 Task: Find and add a Babique Unicorn Teddy Bear Plush to your cart on Amazon.
Action: Mouse moved to (47, 51)
Screenshot: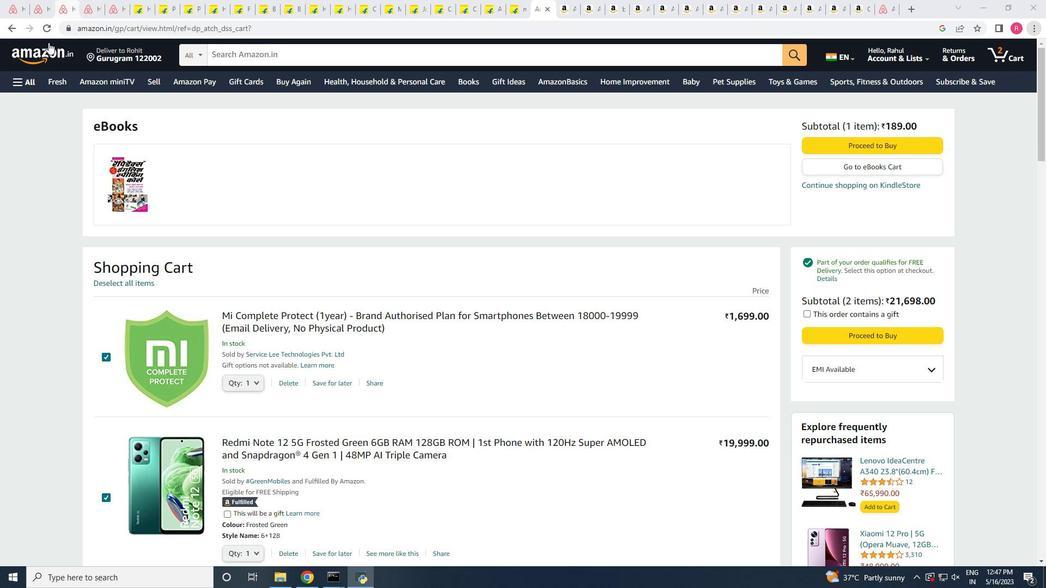 
Action: Mouse pressed left at (47, 51)
Screenshot: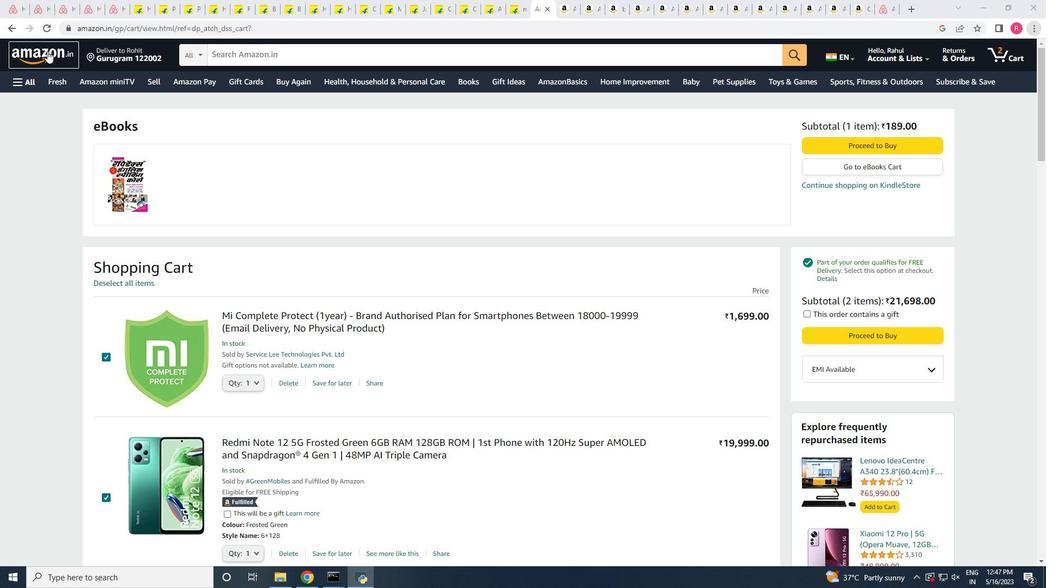 
Action: Mouse moved to (275, 50)
Screenshot: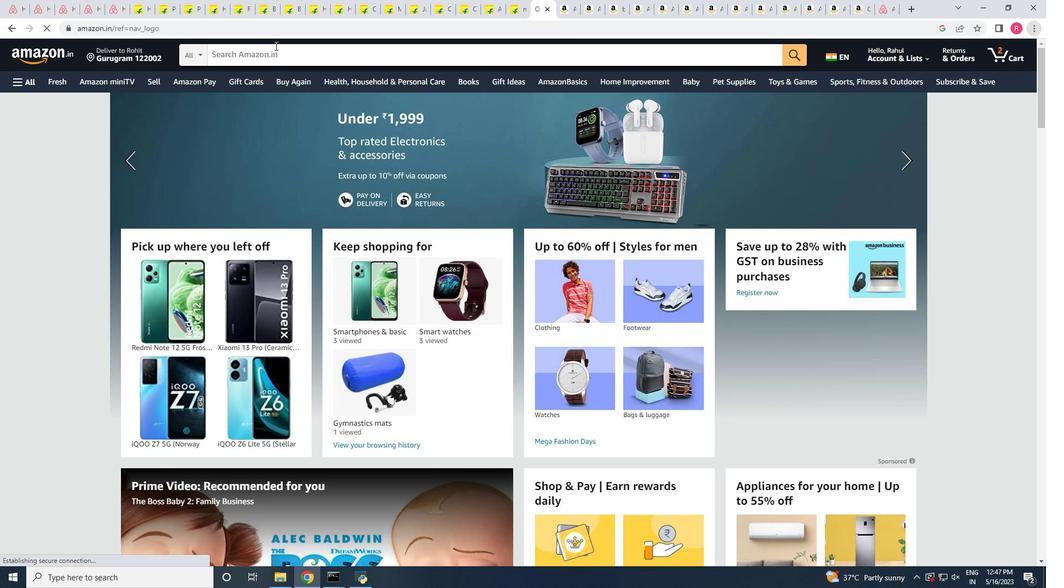 
Action: Mouse pressed left at (275, 50)
Screenshot: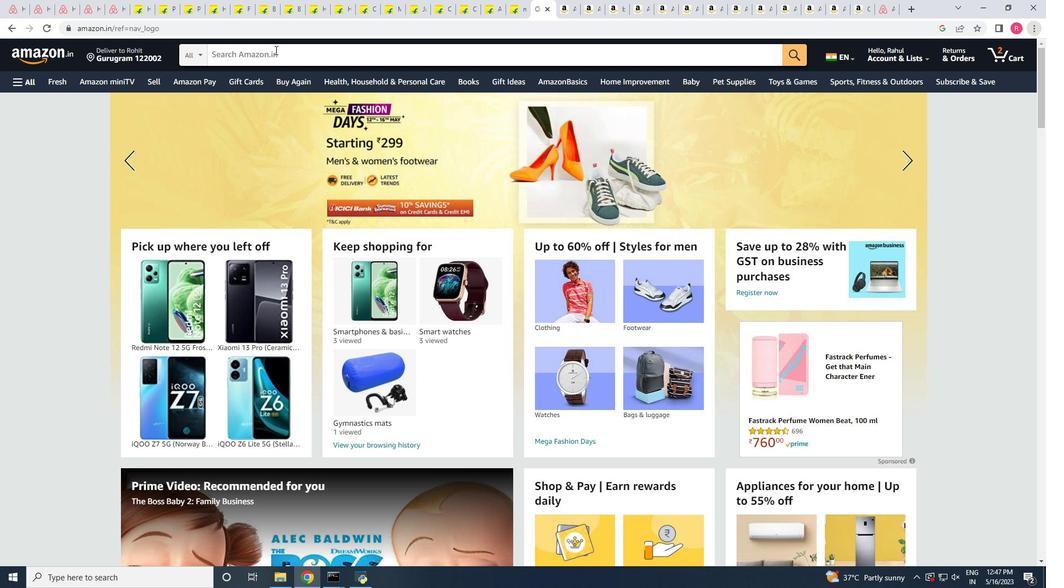 
Action: Mouse moved to (813, 49)
Screenshot: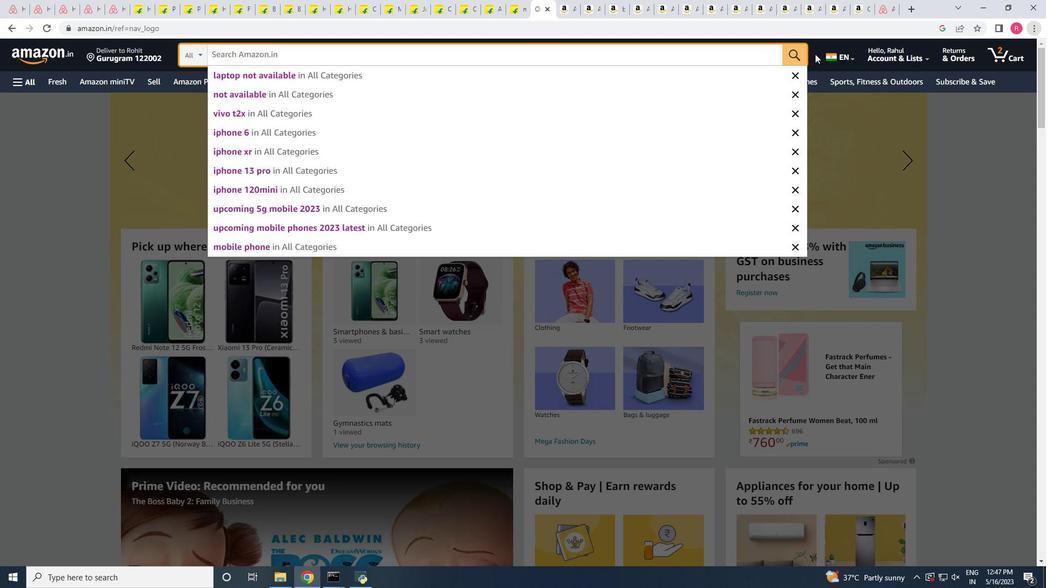 
Action: Mouse pressed left at (813, 49)
Screenshot: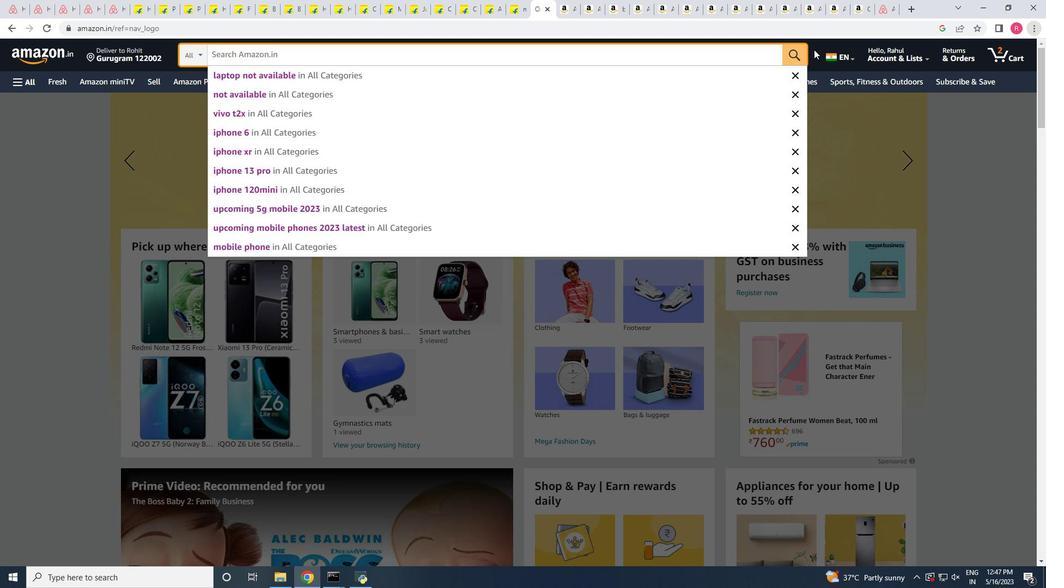 
Action: Mouse moved to (779, 75)
Screenshot: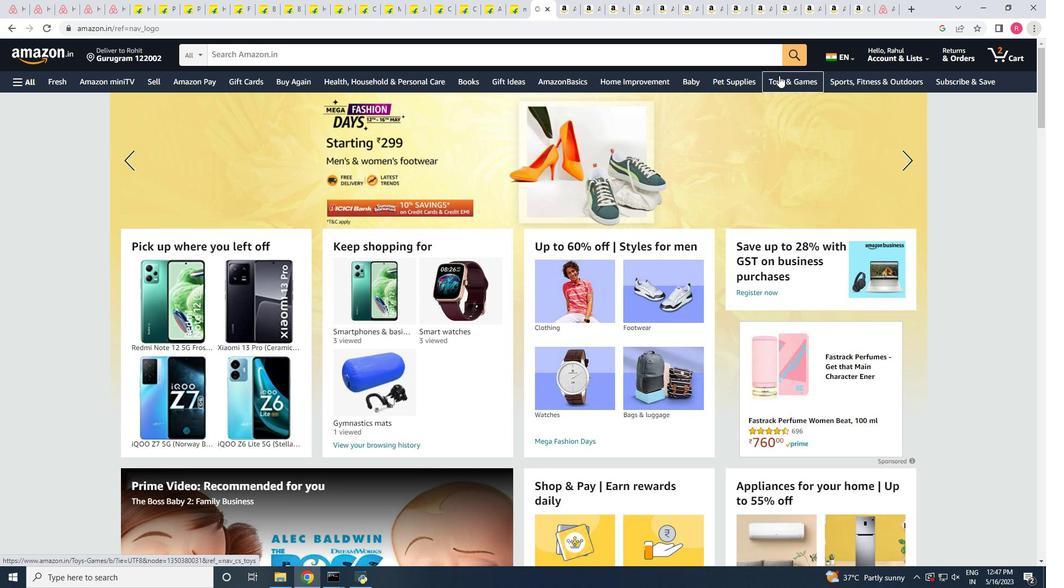 
Action: Mouse pressed left at (779, 75)
Screenshot: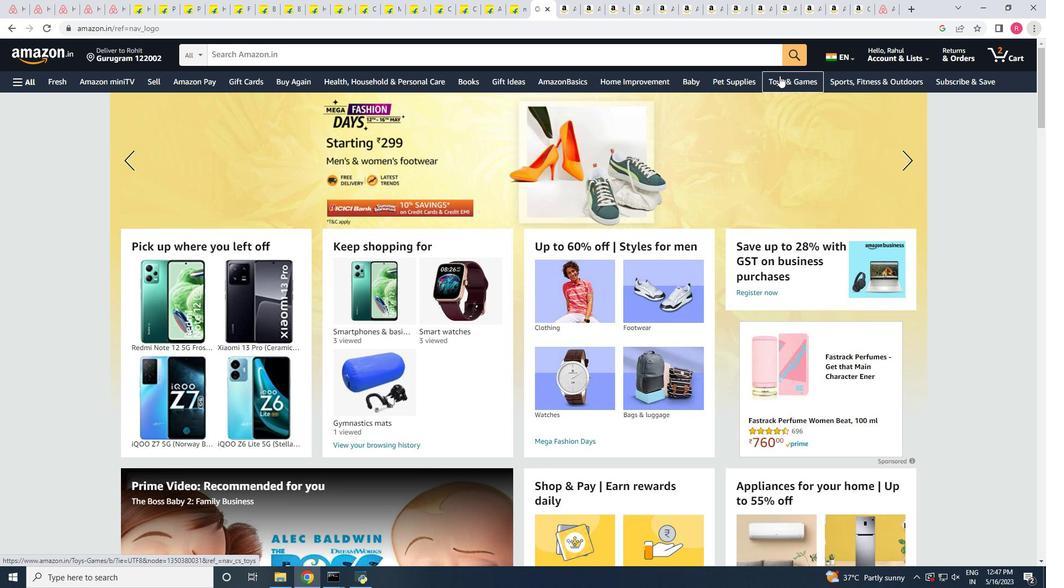 
Action: Mouse moved to (428, 374)
Screenshot: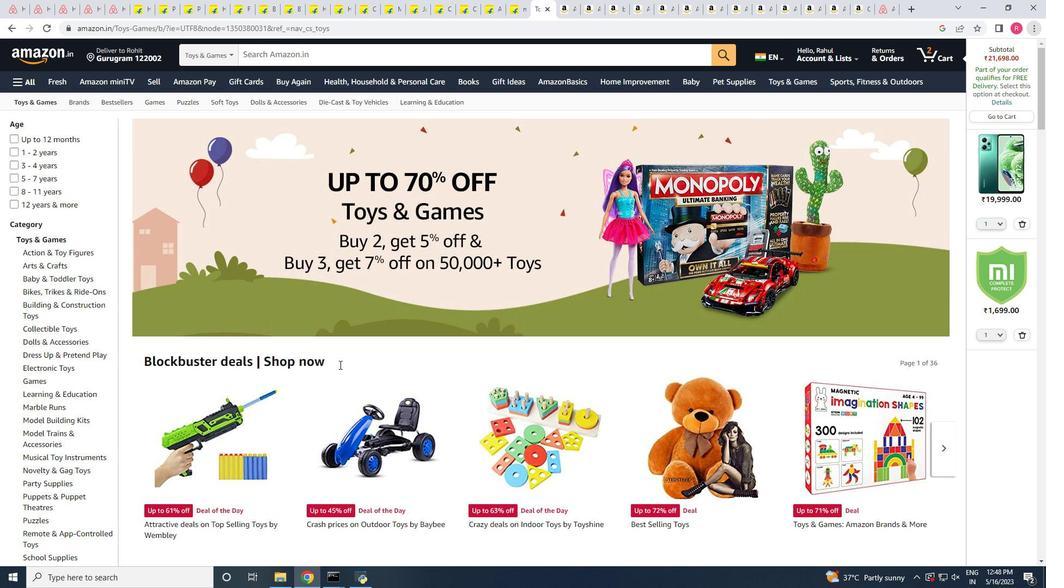 
Action: Mouse scrolled (428, 374) with delta (0, 0)
Screenshot: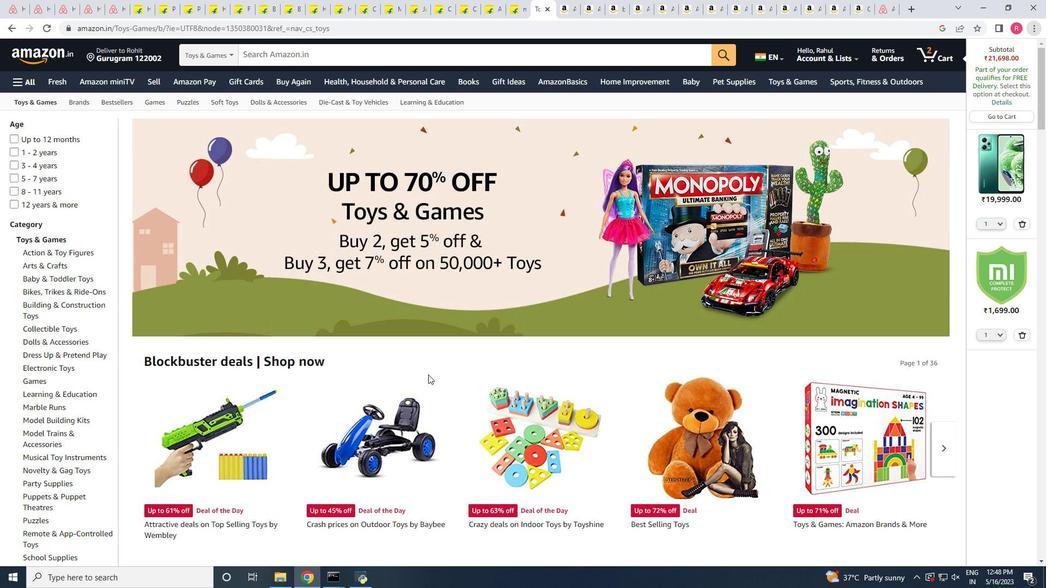
Action: Mouse scrolled (428, 374) with delta (0, 0)
Screenshot: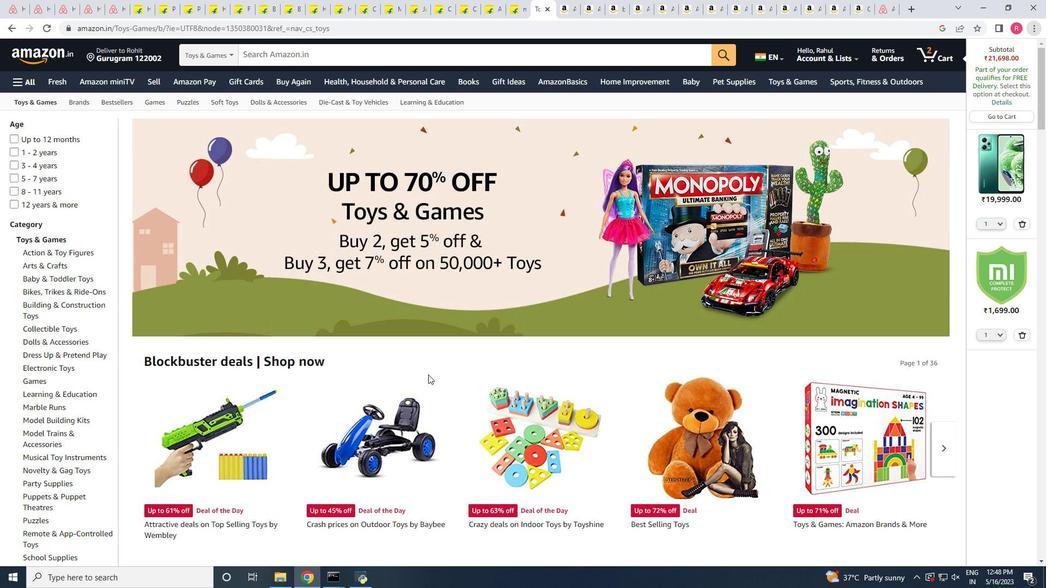 
Action: Mouse moved to (682, 339)
Screenshot: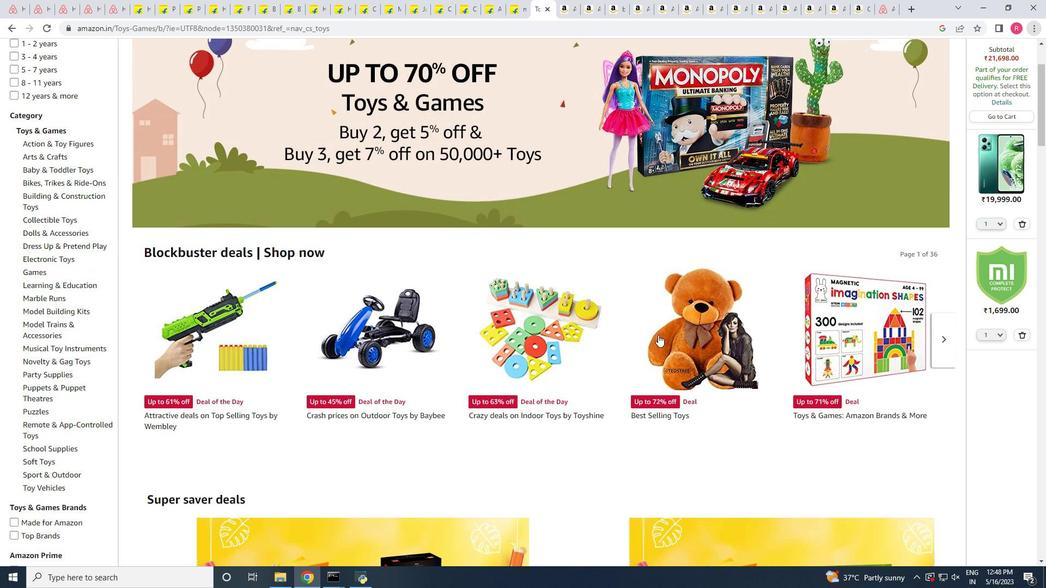 
Action: Mouse scrolled (682, 338) with delta (0, 0)
Screenshot: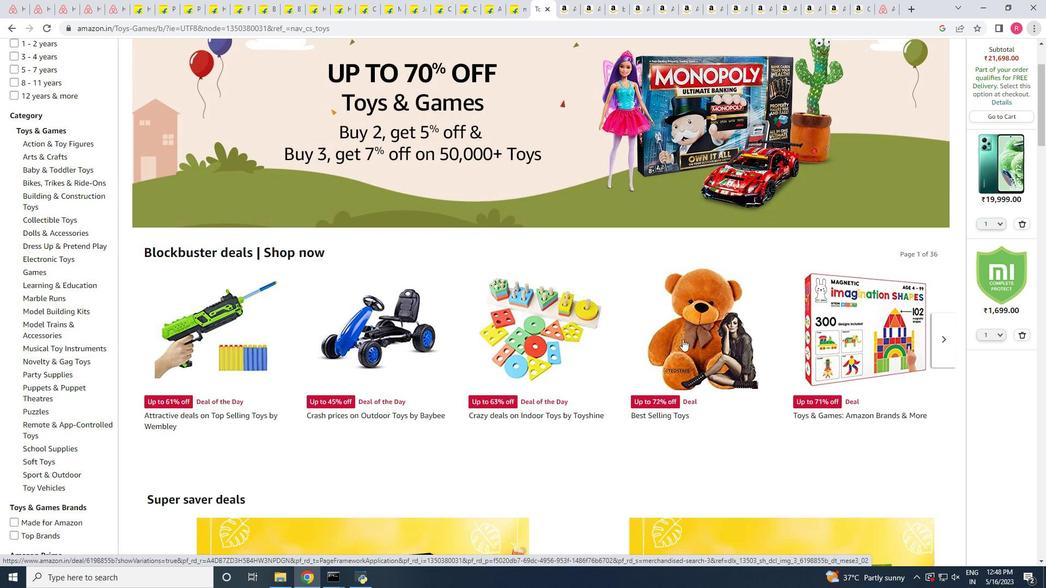
Action: Mouse scrolled (682, 338) with delta (0, 0)
Screenshot: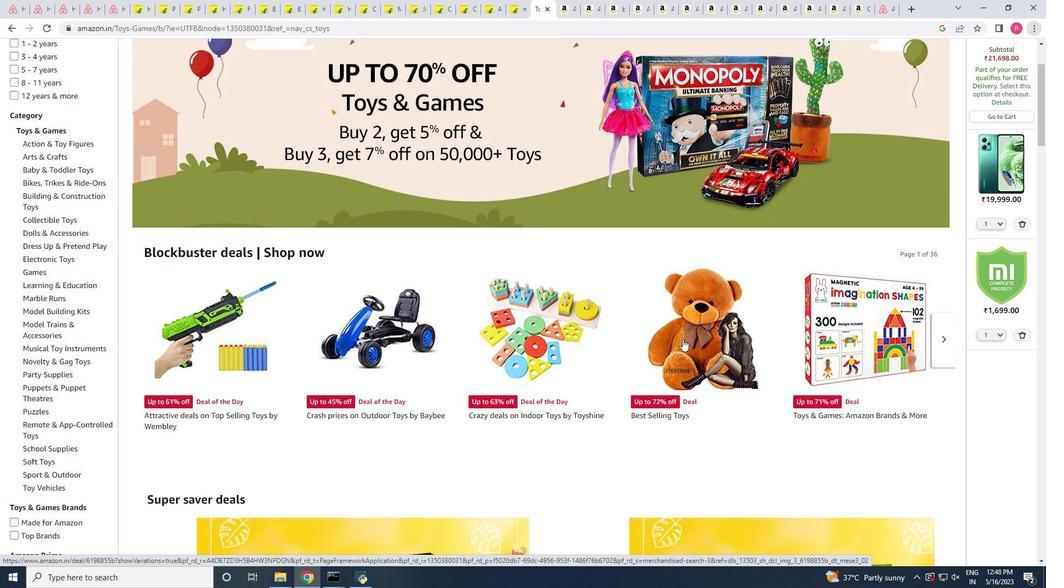 
Action: Mouse scrolled (682, 338) with delta (0, 0)
Screenshot: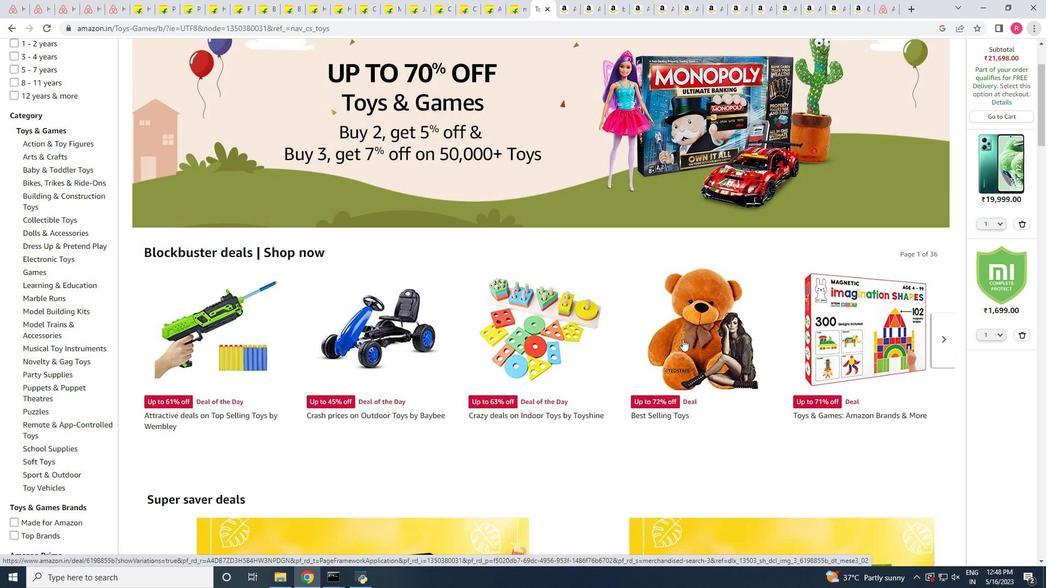 
Action: Mouse scrolled (682, 338) with delta (0, 0)
Screenshot: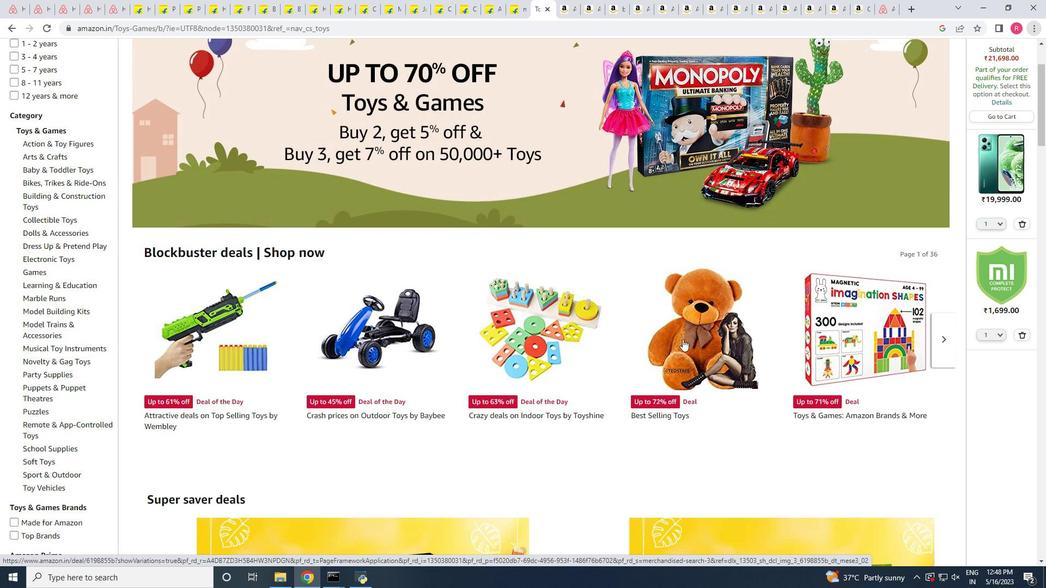 
Action: Mouse scrolled (682, 338) with delta (0, 0)
Screenshot: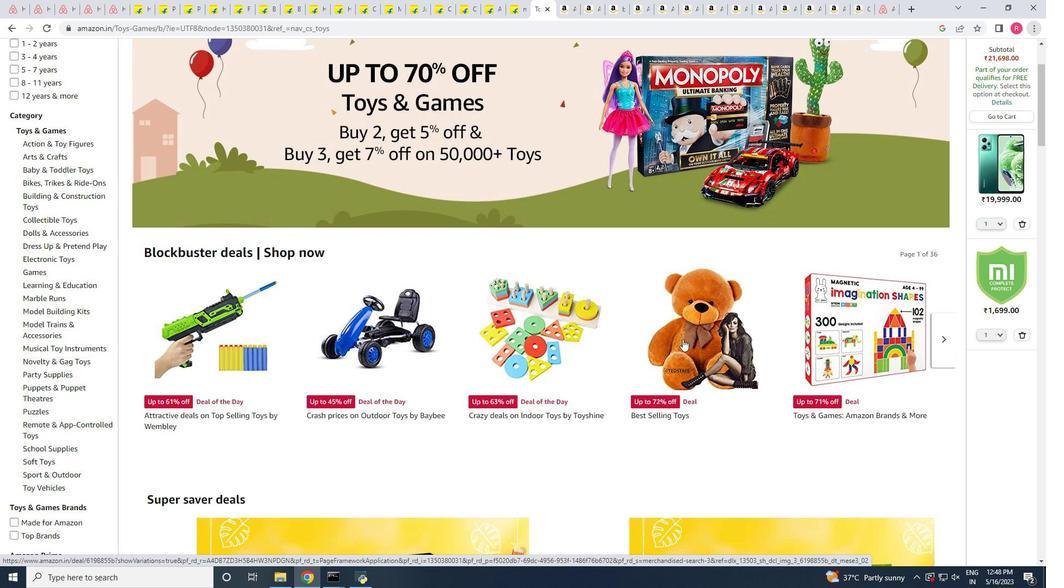 
Action: Mouse scrolled (682, 339) with delta (0, 0)
Screenshot: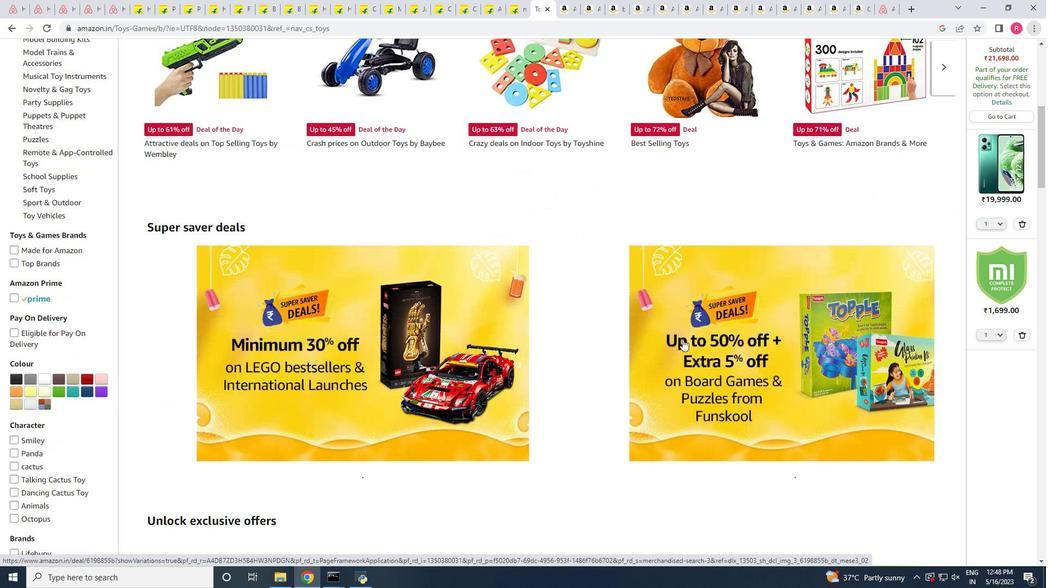 
Action: Mouse scrolled (682, 339) with delta (0, 0)
Screenshot: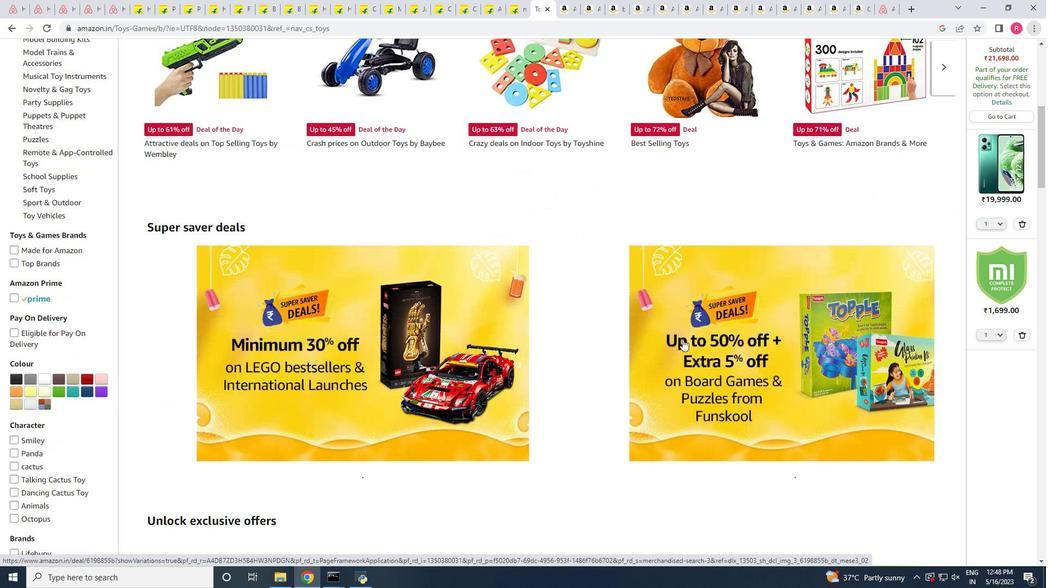 
Action: Mouse scrolled (682, 339) with delta (0, 0)
Screenshot: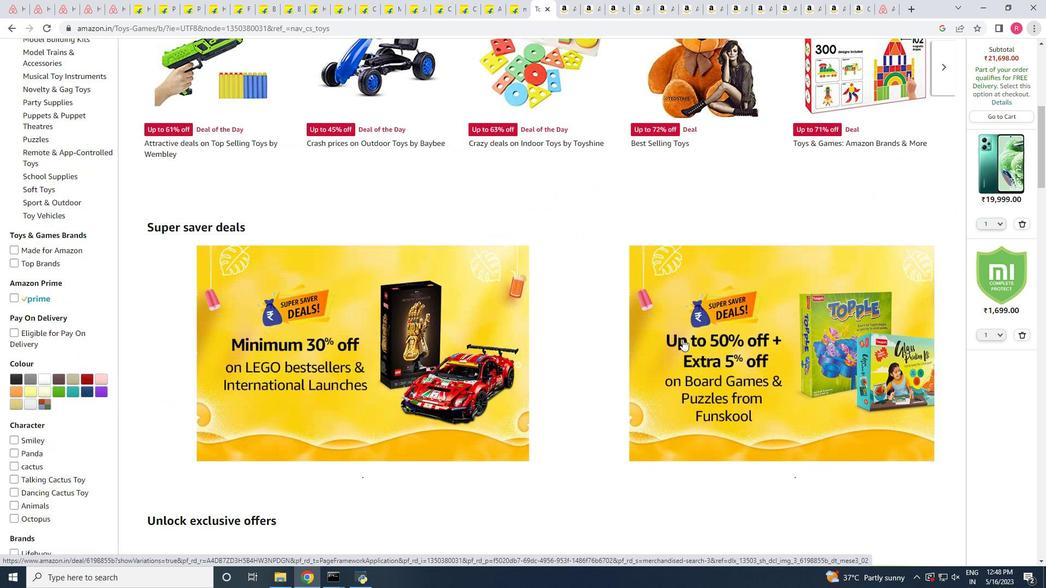 
Action: Mouse scrolled (682, 339) with delta (0, 0)
Screenshot: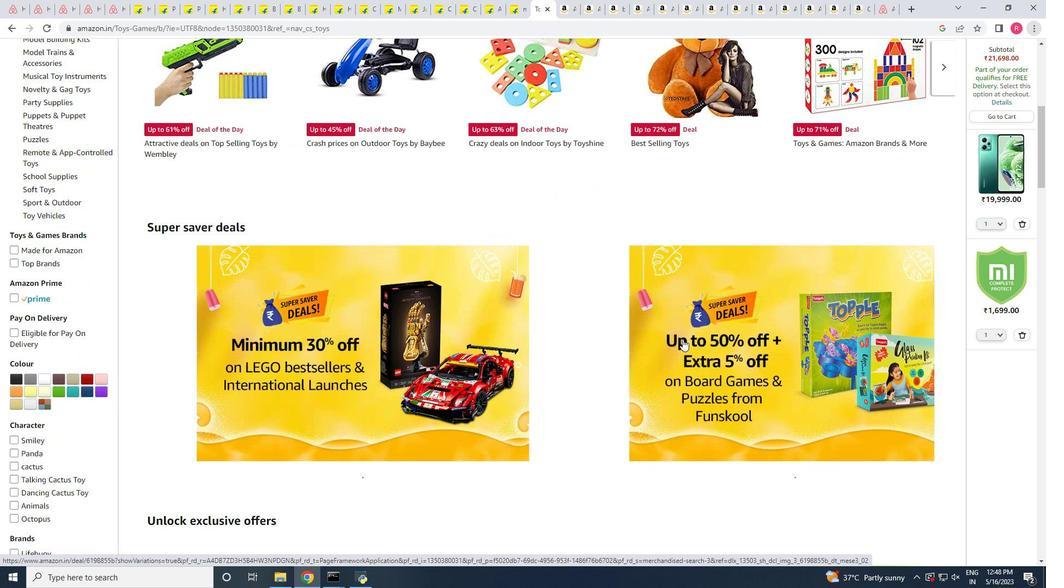 
Action: Mouse moved to (687, 281)
Screenshot: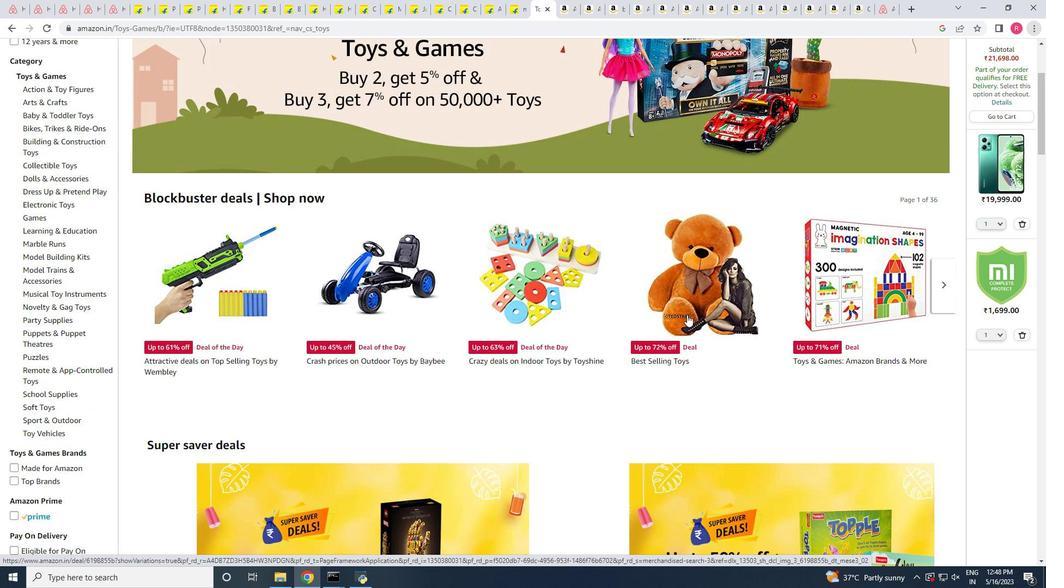 
Action: Mouse pressed left at (687, 281)
Screenshot: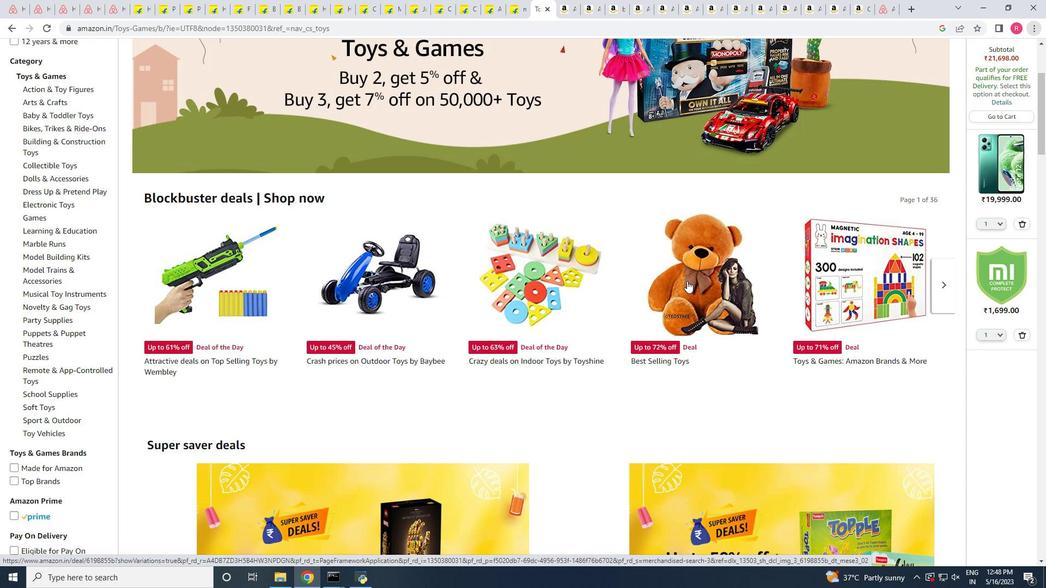 
Action: Mouse moved to (591, 296)
Screenshot: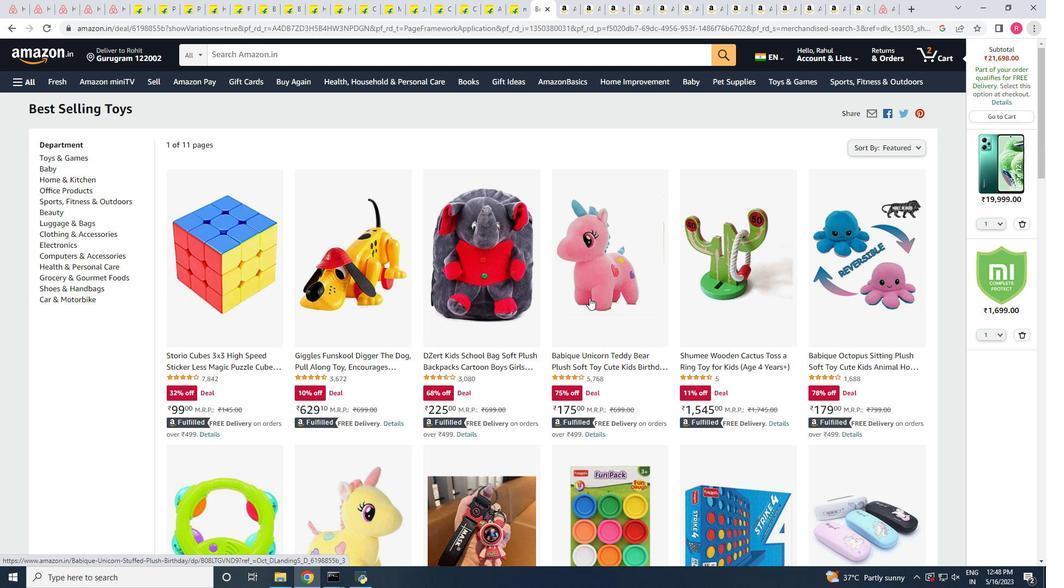 
Action: Mouse pressed left at (591, 296)
Screenshot: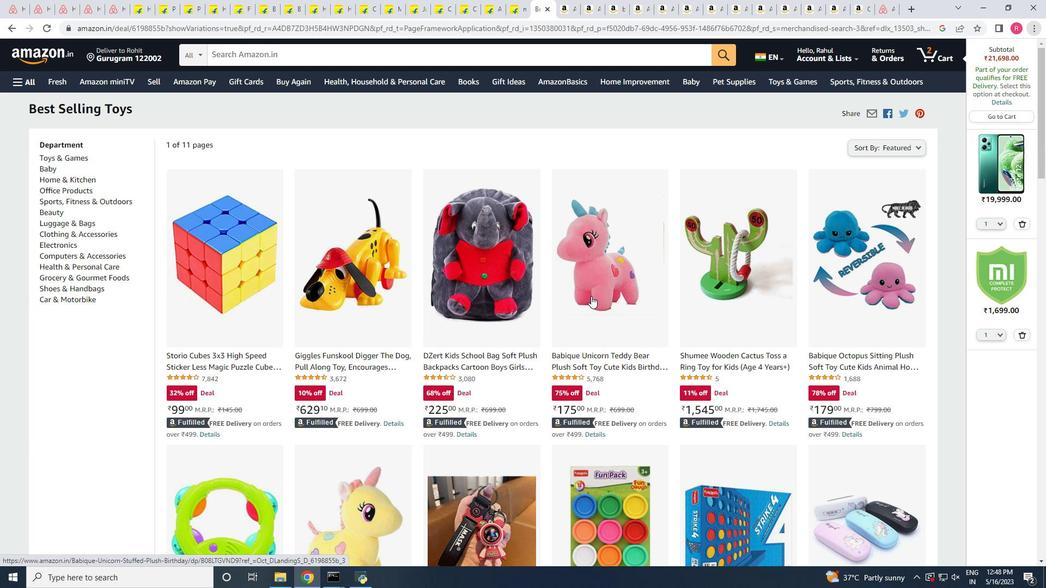 
Action: Mouse moved to (798, 458)
Screenshot: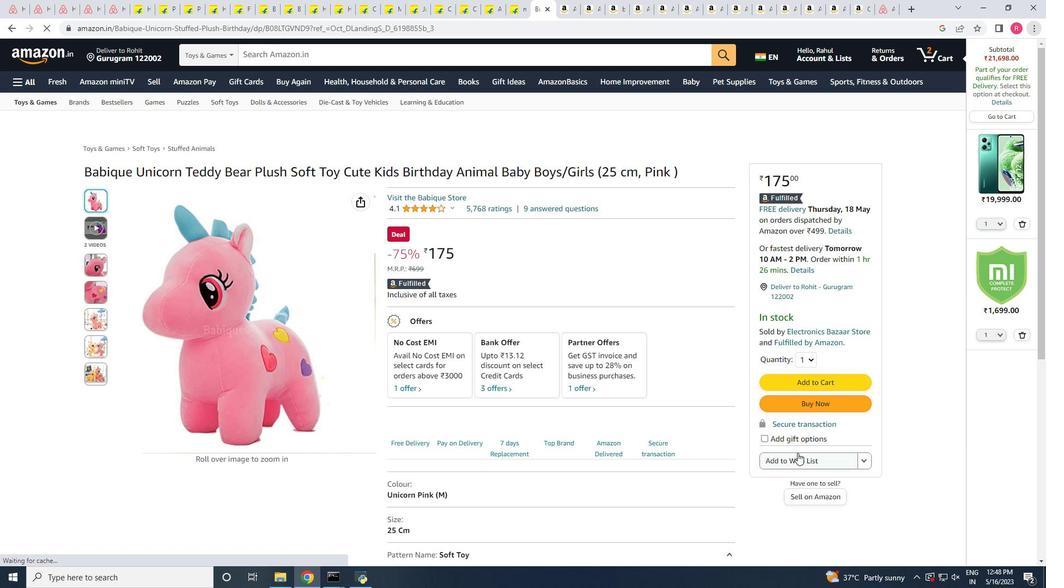 
Action: Mouse pressed left at (798, 458)
Screenshot: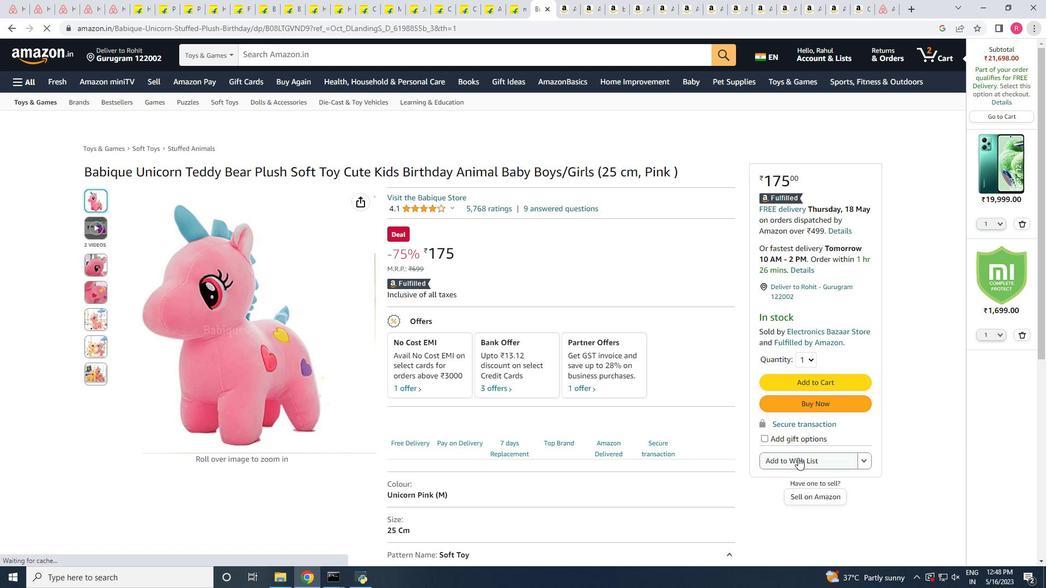 
Action: Mouse moved to (471, 113)
Screenshot: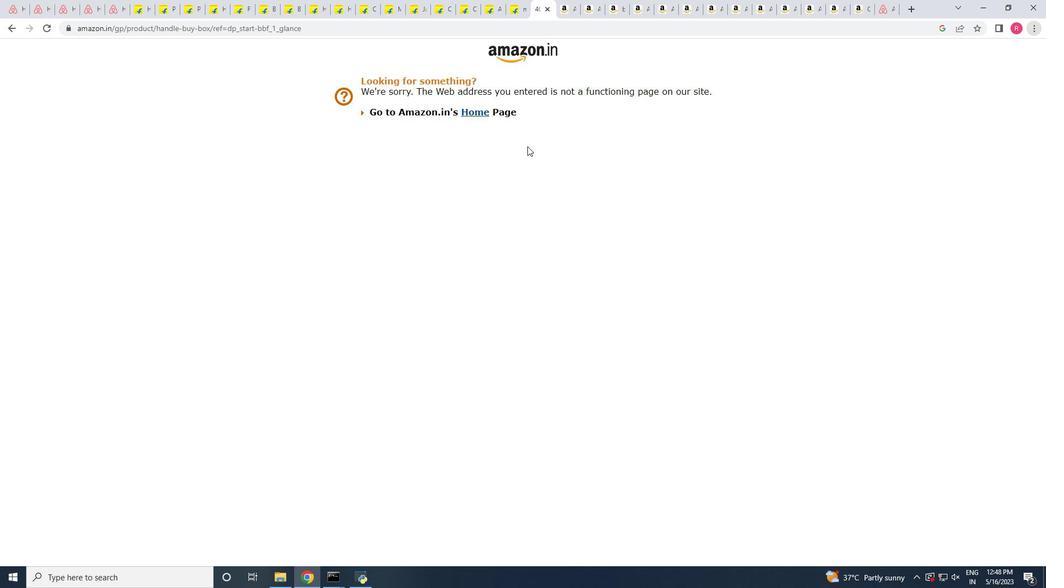 
Action: Mouse pressed left at (471, 113)
Screenshot: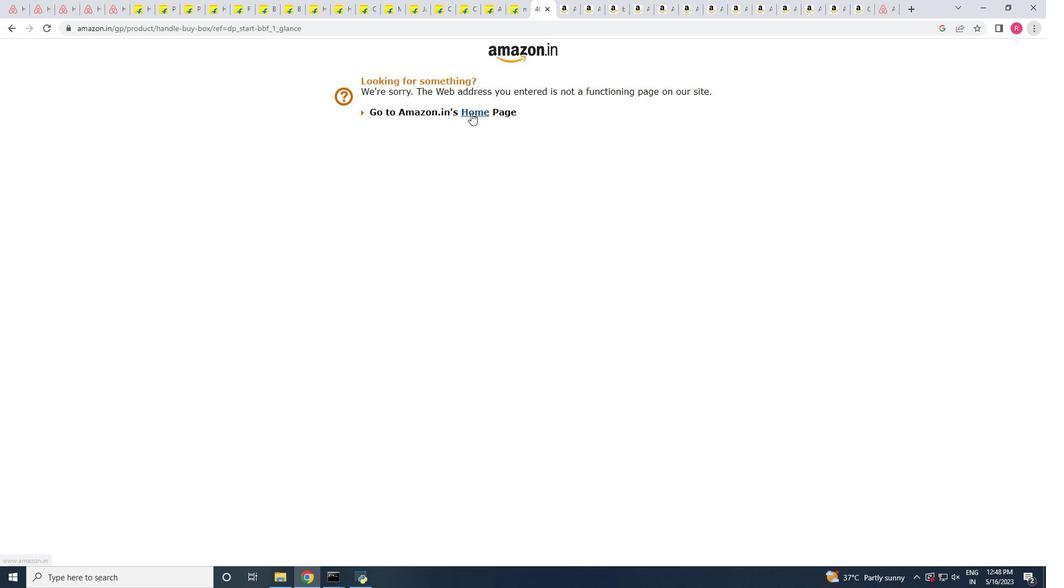 
Action: Mouse moved to (775, 82)
Screenshot: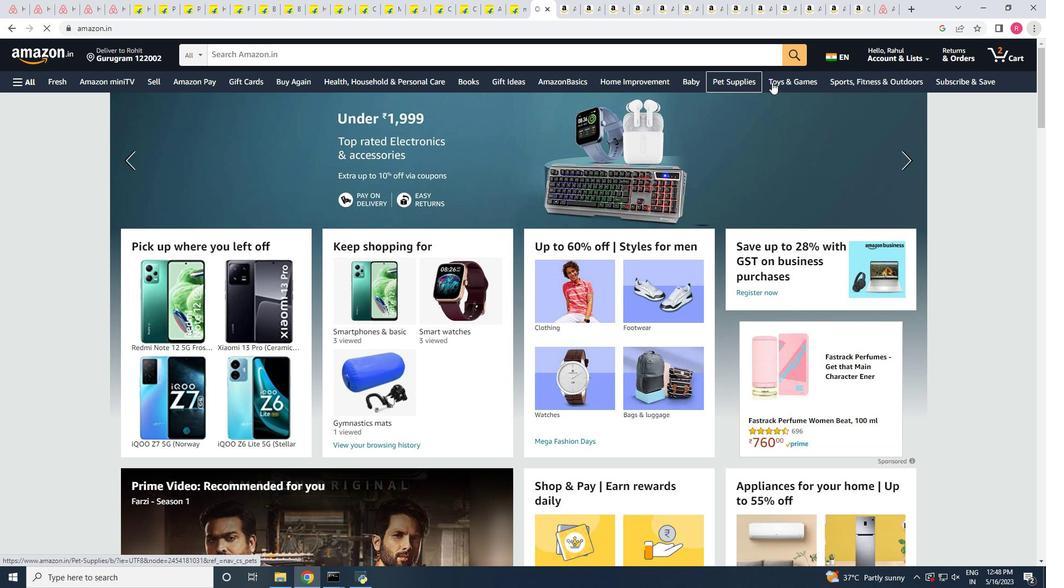 
Action: Mouse pressed left at (775, 82)
Screenshot: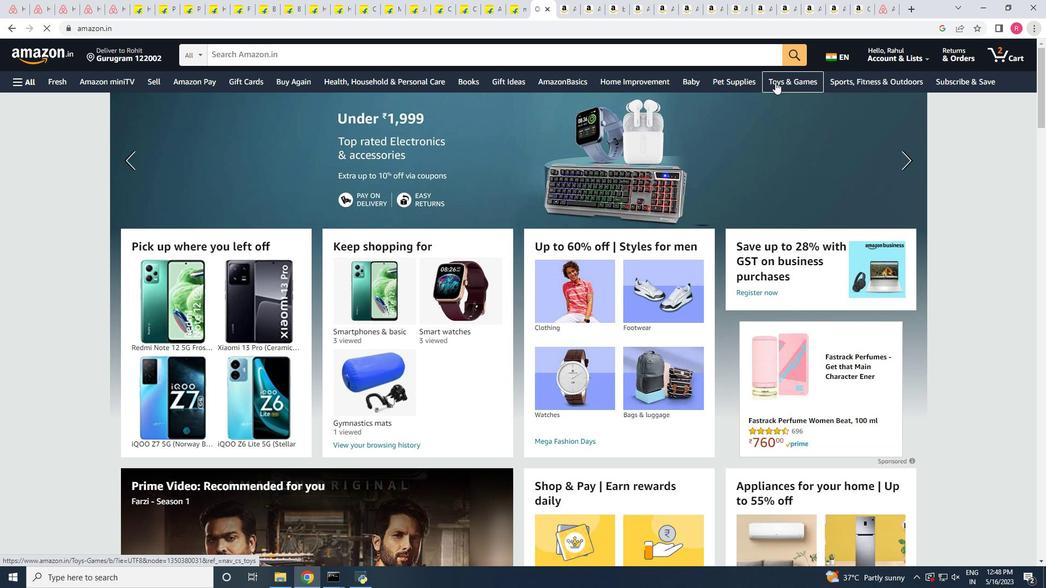 
Action: Mouse moved to (612, 405)
Screenshot: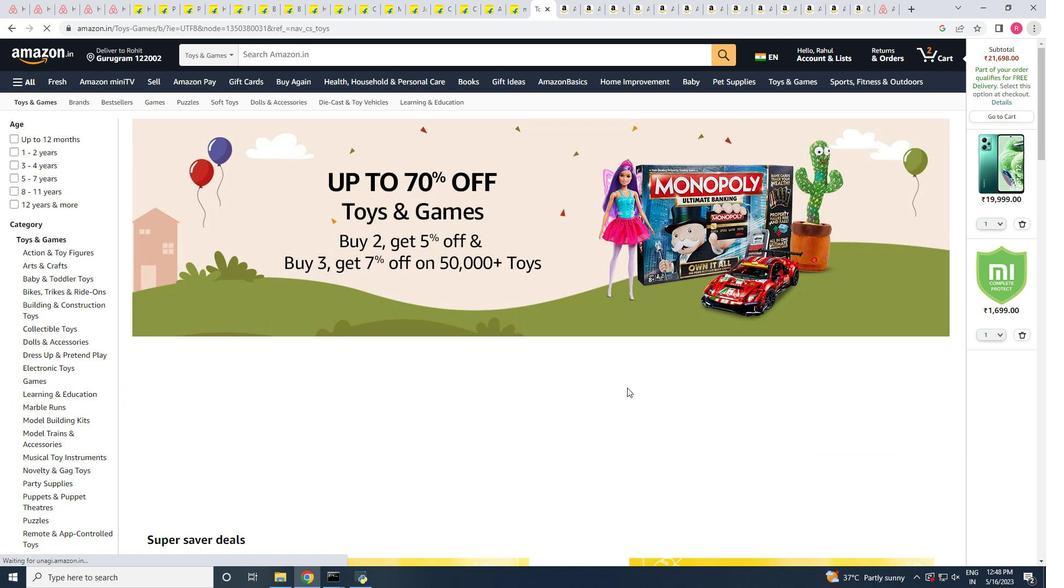 
Action: Mouse scrolled (612, 405) with delta (0, 0)
Screenshot: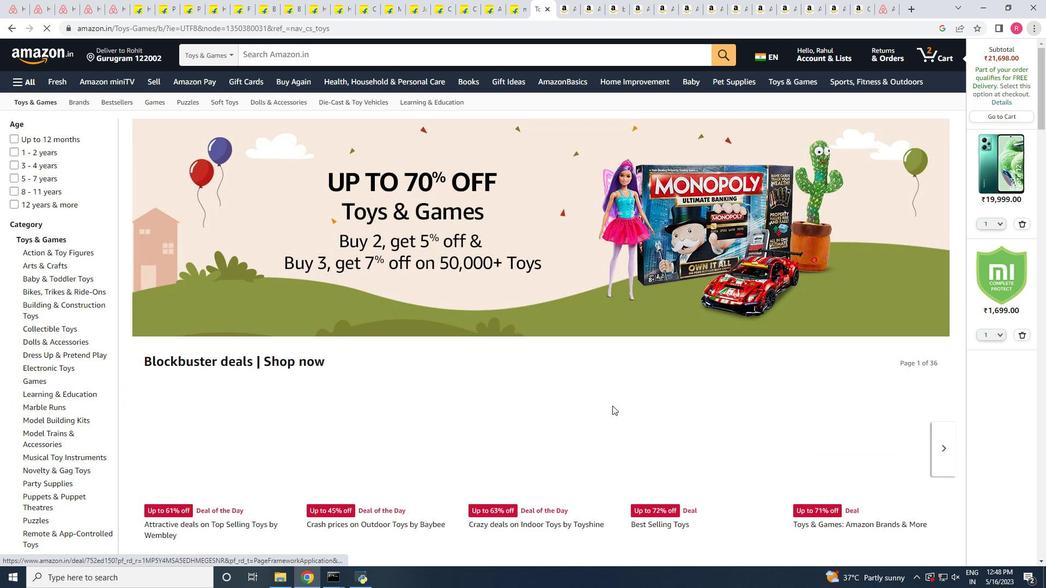 
Action: Mouse scrolled (612, 405) with delta (0, 0)
Screenshot: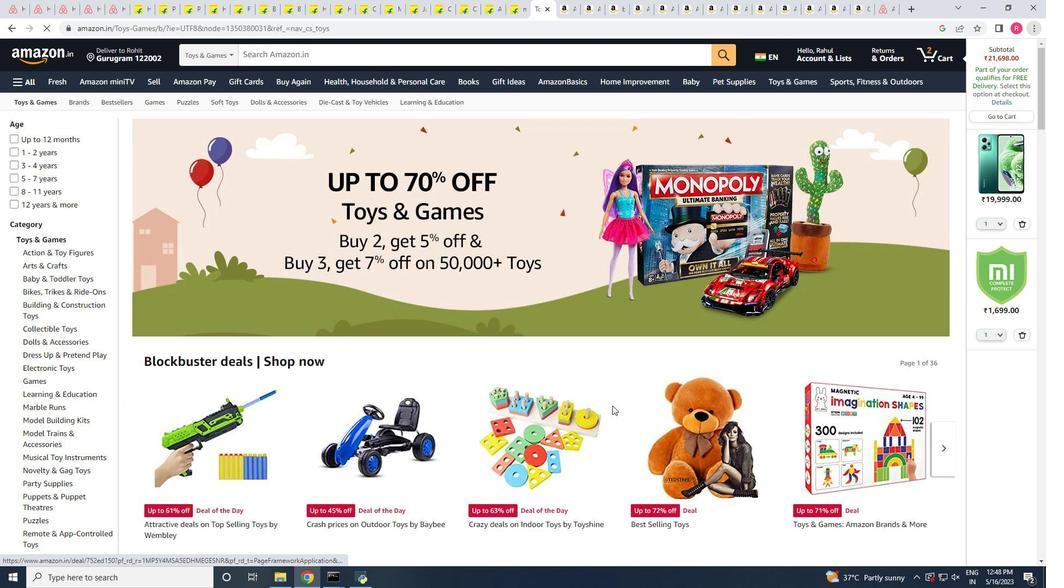 
Action: Mouse scrolled (612, 405) with delta (0, 0)
Screenshot: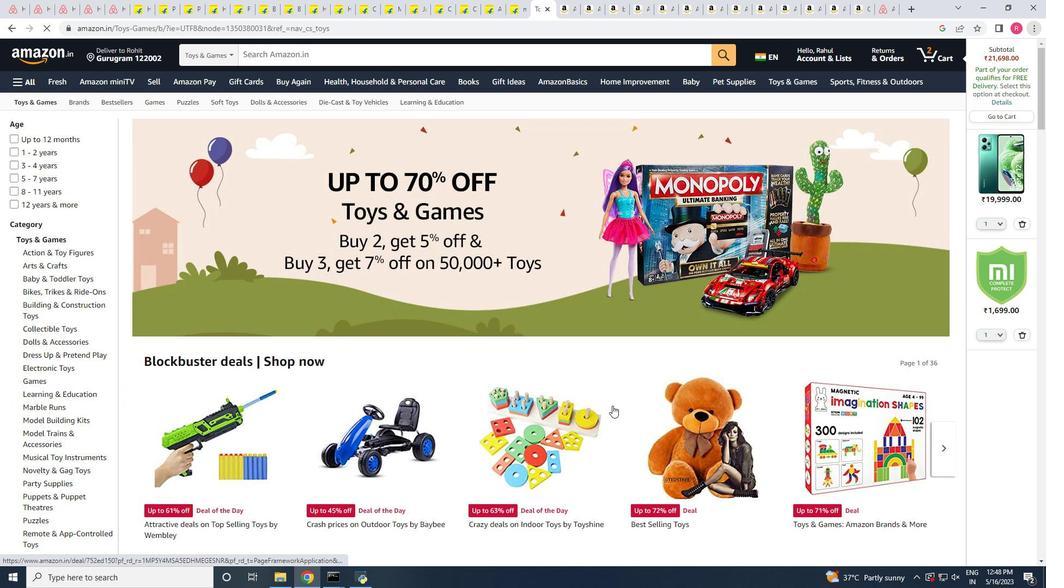 
Action: Mouse moved to (703, 262)
Screenshot: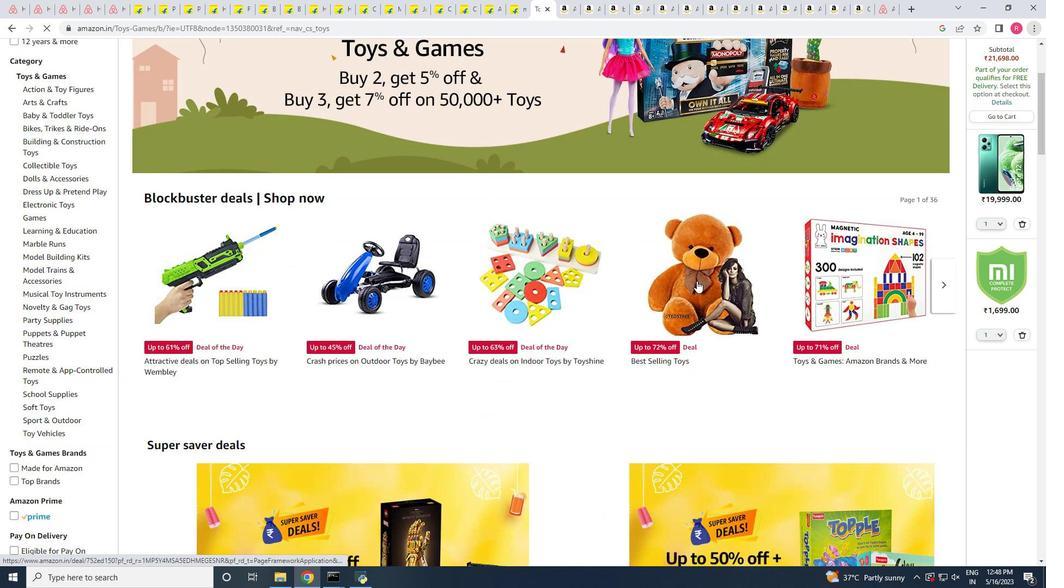
Action: Mouse pressed left at (703, 262)
Screenshot: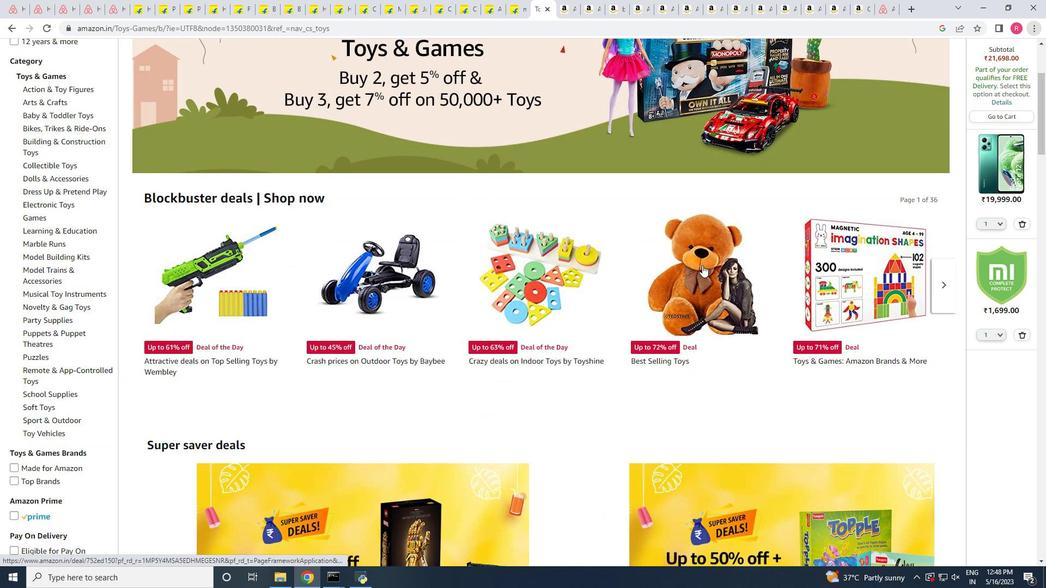 
Action: Mouse moved to (494, 274)
Screenshot: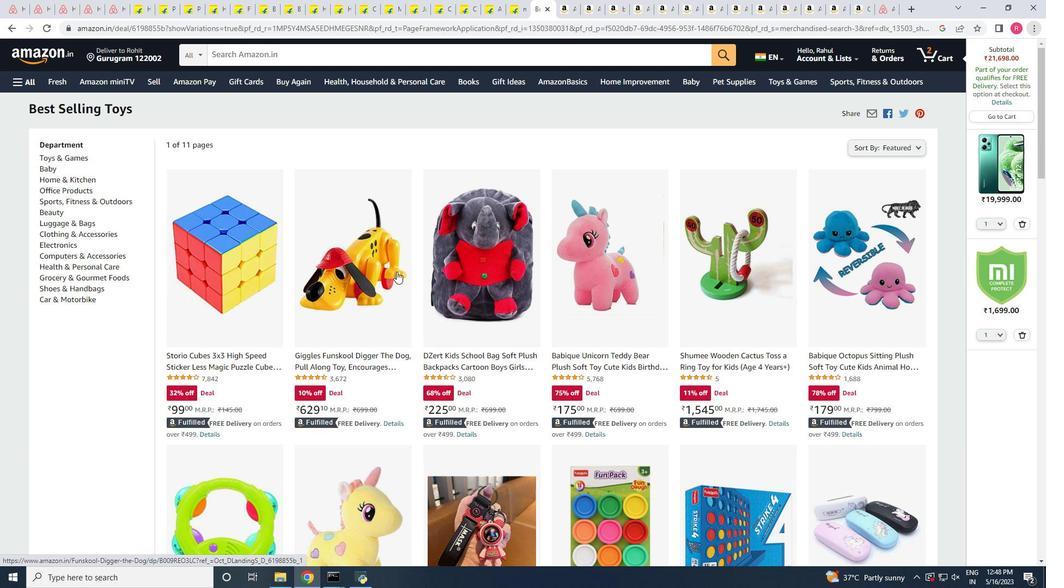
Action: Mouse pressed left at (494, 274)
Screenshot: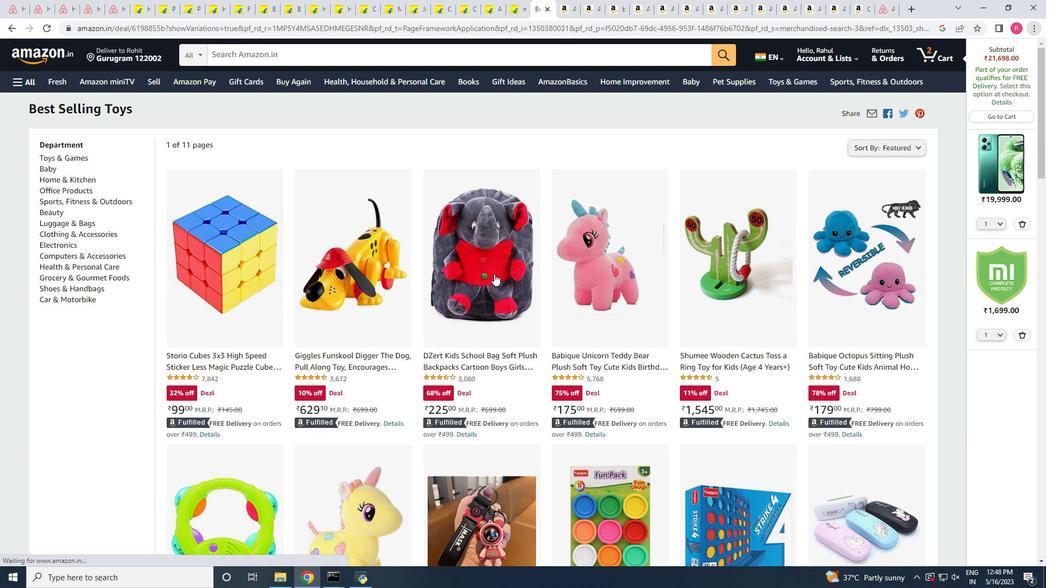 
Action: Mouse moved to (800, 455)
Screenshot: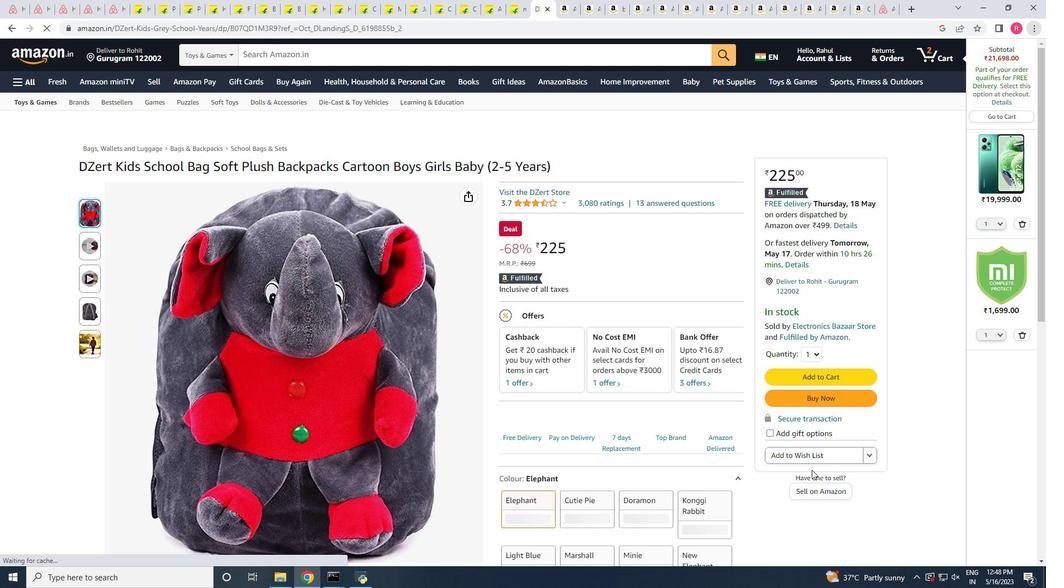 
Action: Mouse pressed left at (800, 455)
Screenshot: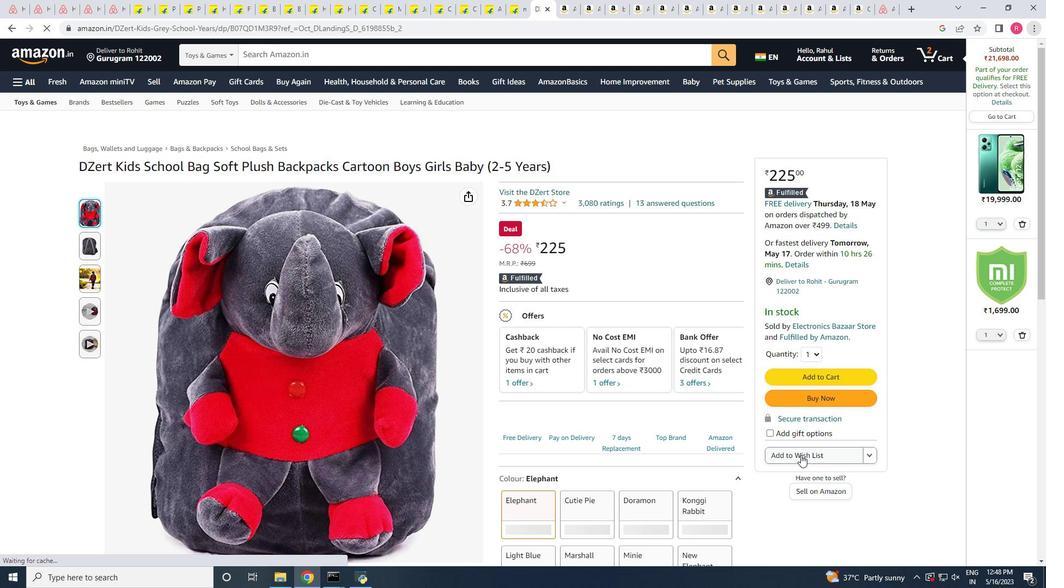 
Action: Mouse moved to (482, 114)
Screenshot: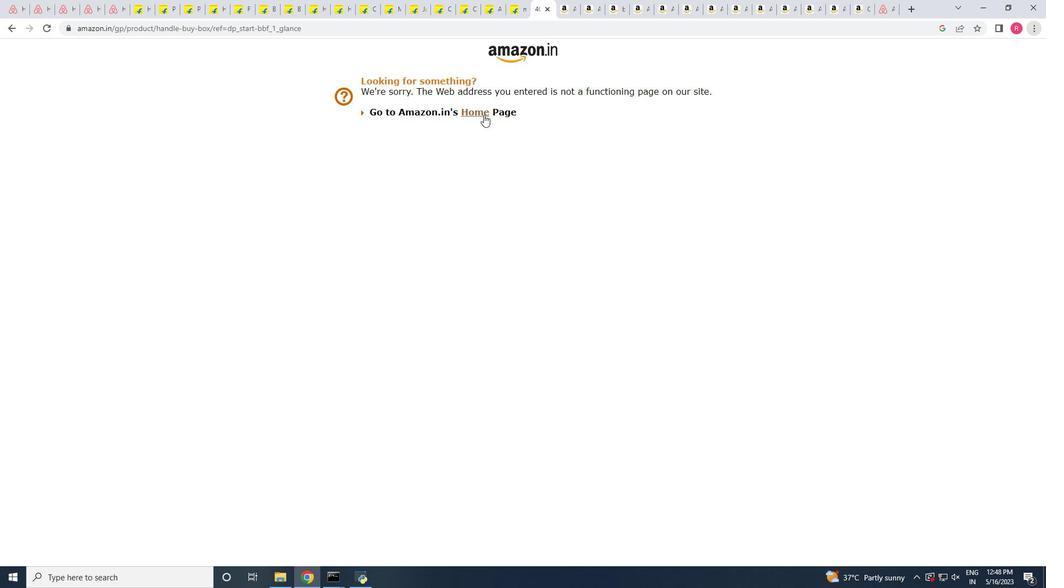 
Action: Mouse pressed left at (482, 114)
Screenshot: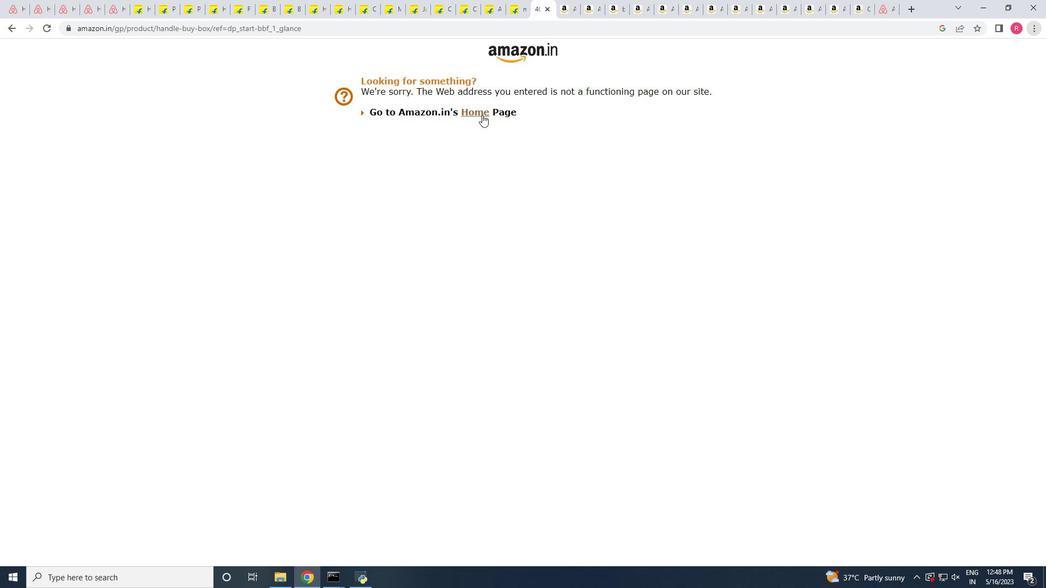 
Action: Mouse moved to (429, 313)
Screenshot: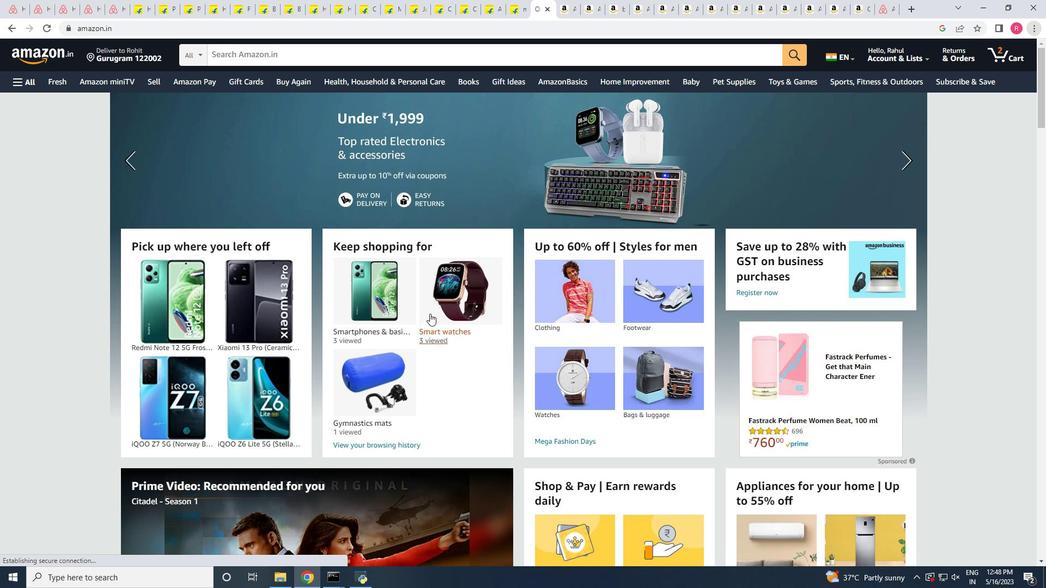 
